 Task: Create a section Light Speed and in the section, add a milestone IT Audit and Compliance in the project BrainWave
Action: Mouse moved to (263, 402)
Screenshot: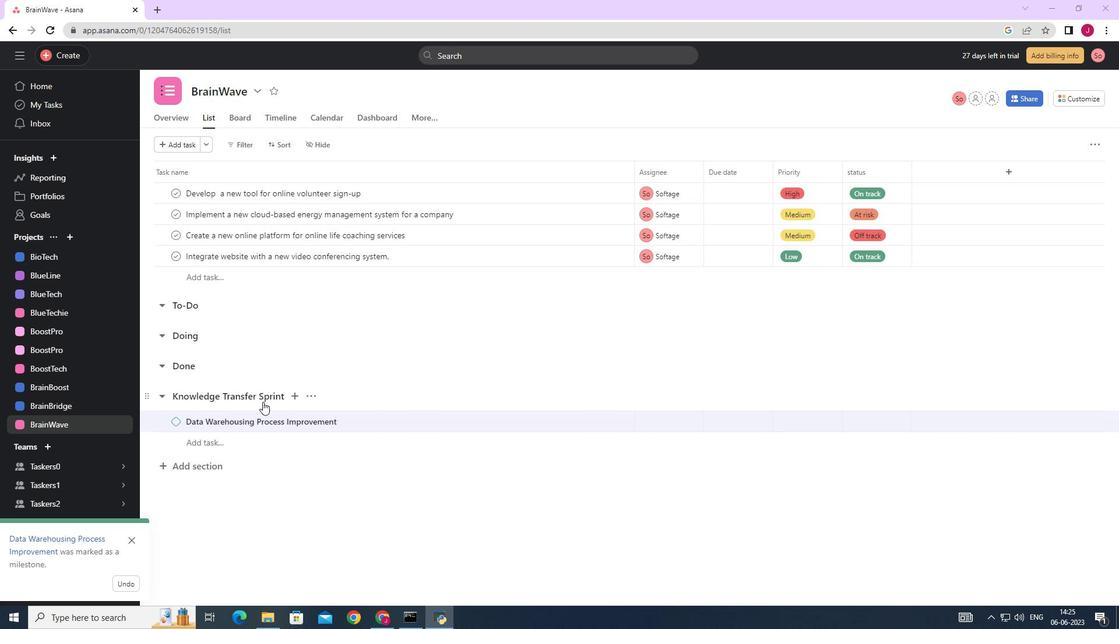 
Action: Mouse scrolled (263, 401) with delta (0, 0)
Screenshot: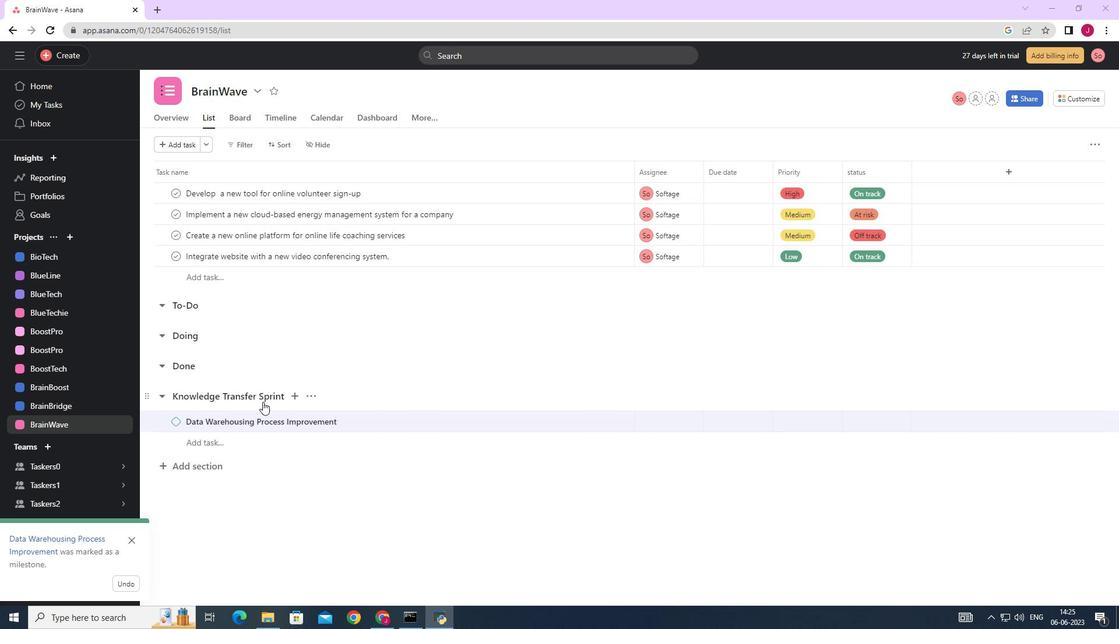 
Action: Mouse moved to (263, 402)
Screenshot: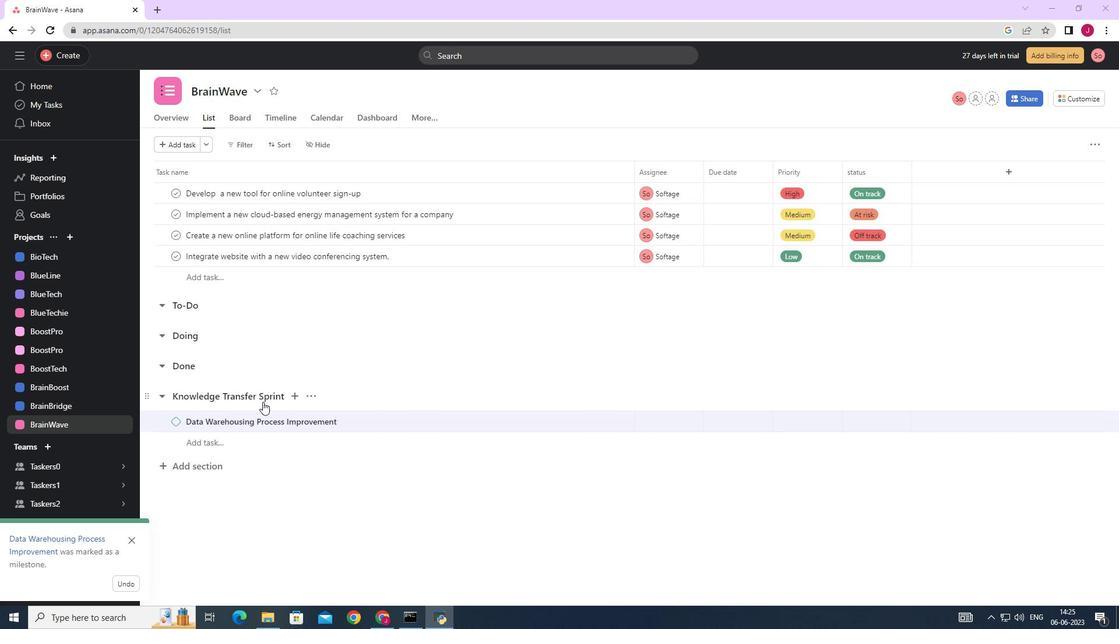 
Action: Mouse scrolled (263, 402) with delta (0, 0)
Screenshot: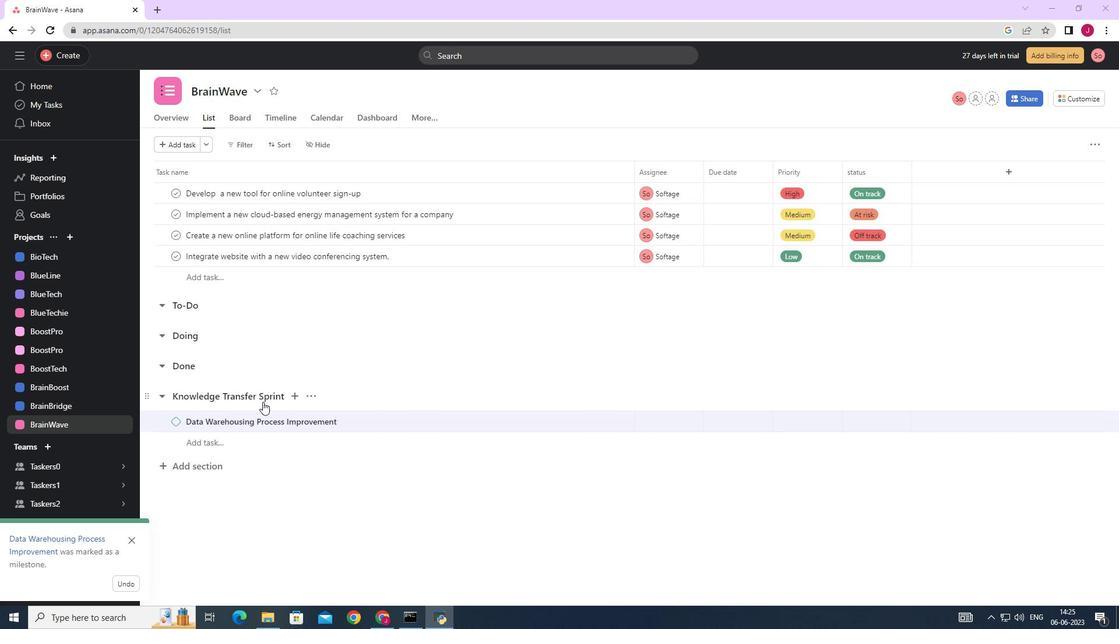 
Action: Mouse moved to (263, 402)
Screenshot: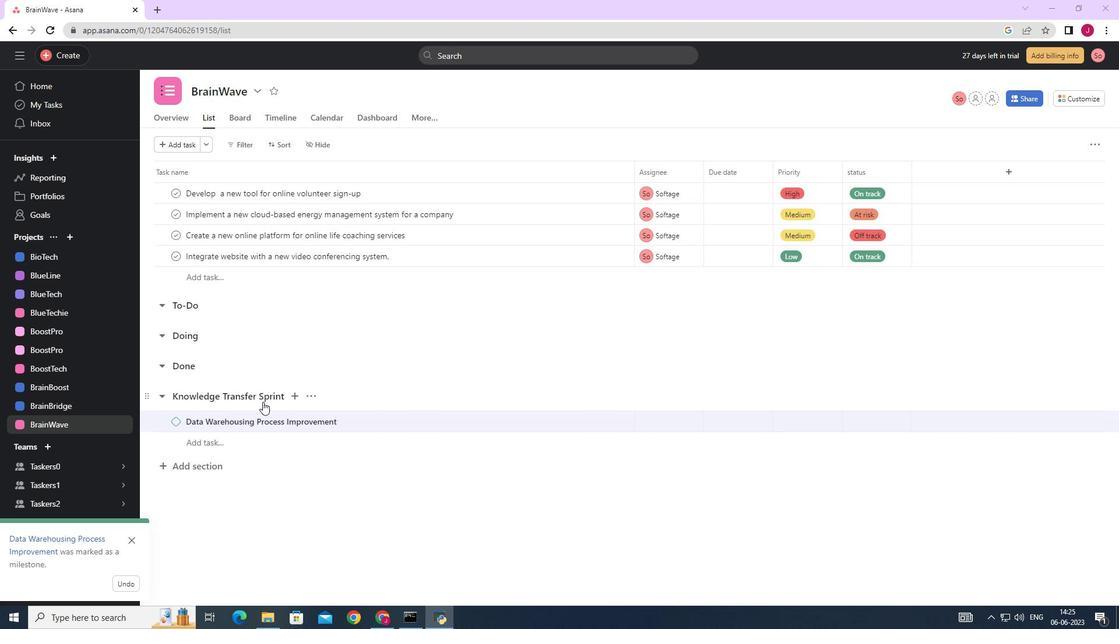 
Action: Mouse scrolled (263, 402) with delta (0, 0)
Screenshot: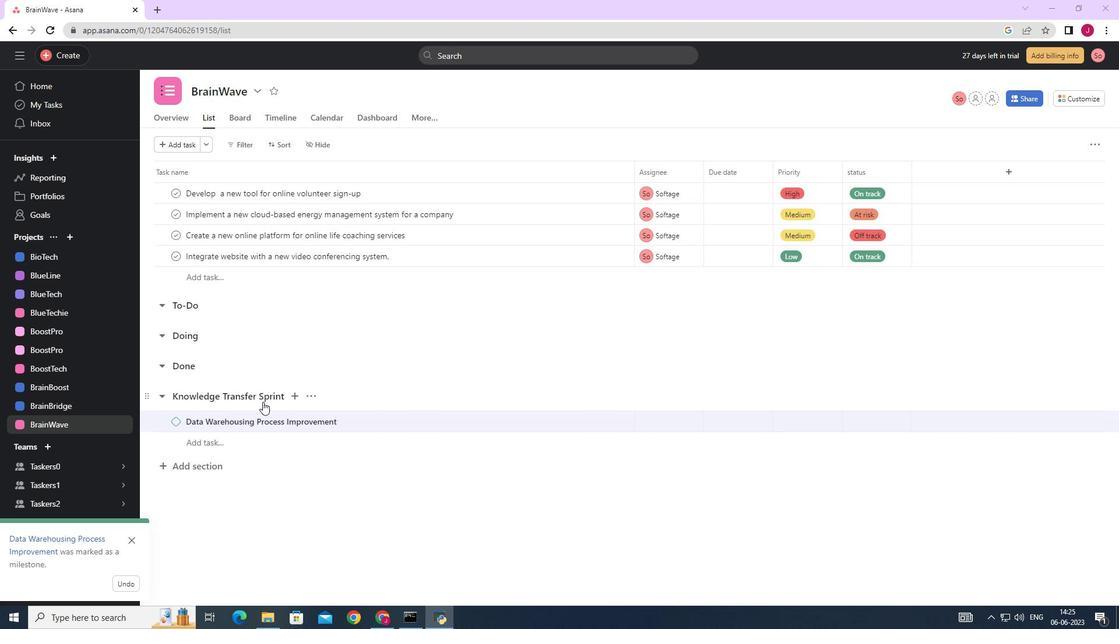 
Action: Mouse scrolled (263, 402) with delta (0, 0)
Screenshot: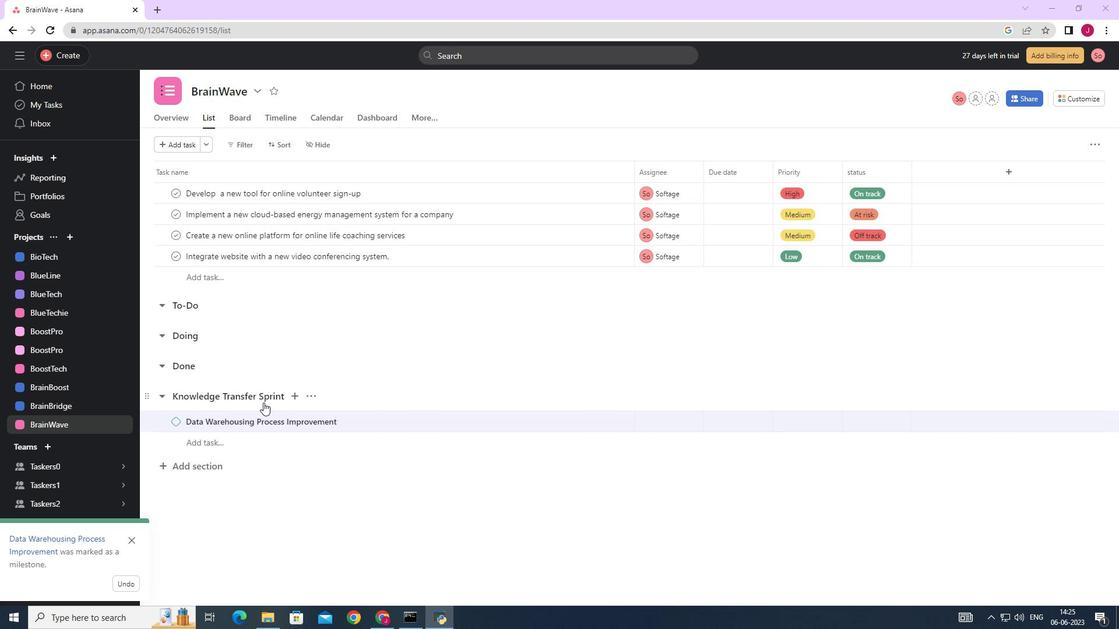 
Action: Mouse moved to (205, 464)
Screenshot: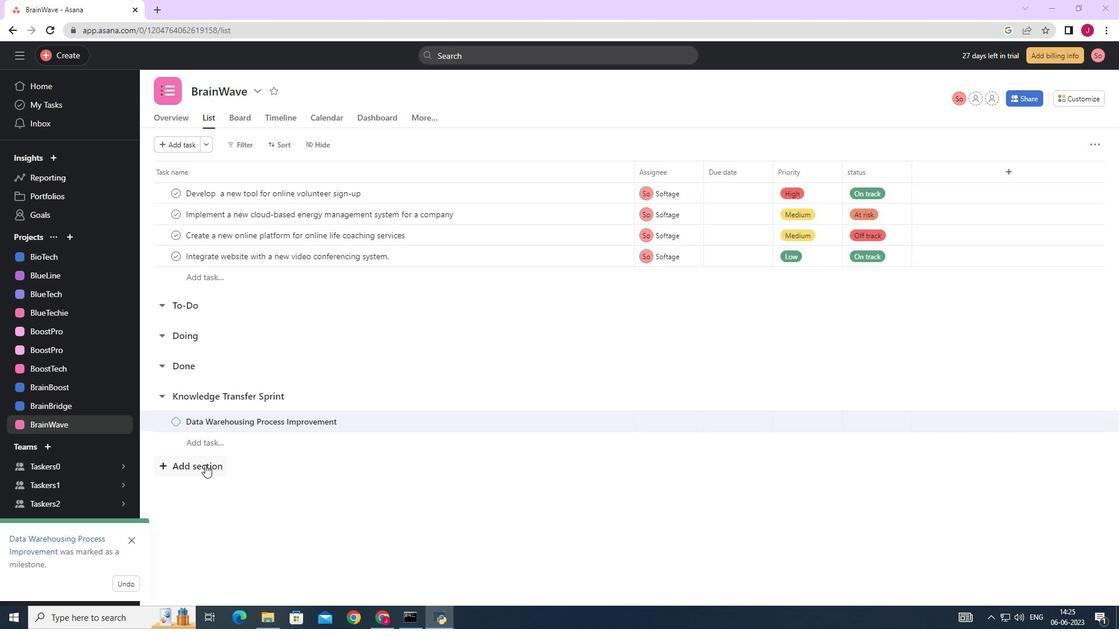 
Action: Mouse pressed left at (205, 464)
Screenshot: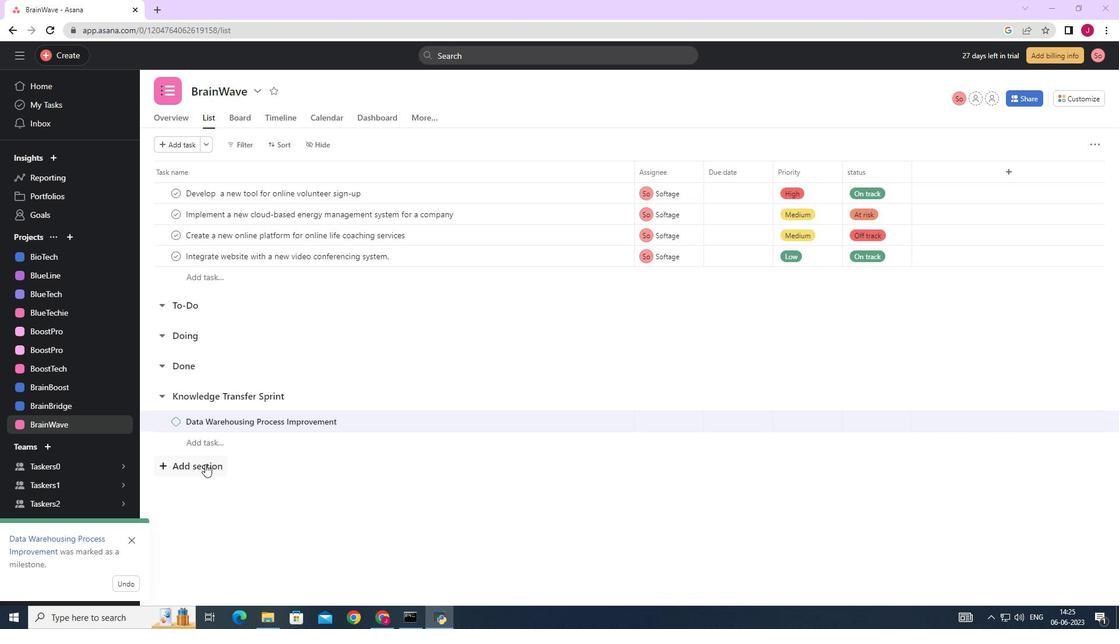 
Action: Mouse moved to (205, 463)
Screenshot: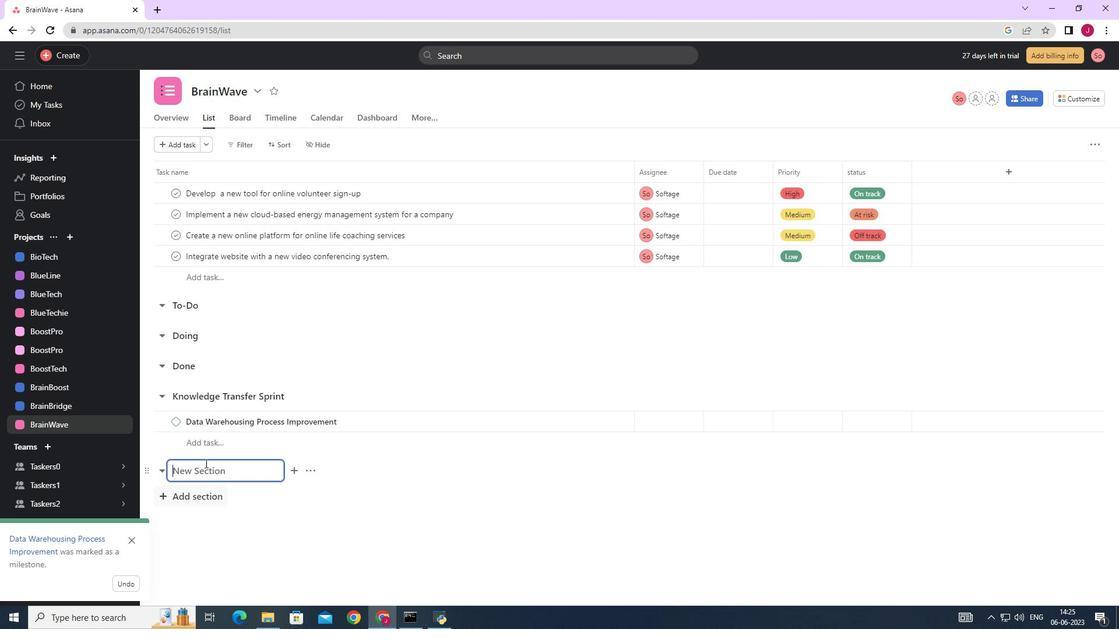 
Action: Key pressed <Key.caps_lock>L<Key.caps_lock>ifg<Key.backspace><Key.backspace>ght<Key.space><Key.caps_lock>S<Key.caps_lock>peed<Key.space><Key.enter><Key.caps_lock>IT<Key.space>A<Key.caps_lock>udit<Key.space>and<Key.space><Key.caps_lock>C<Key.caps_lock>ompliance
Screenshot: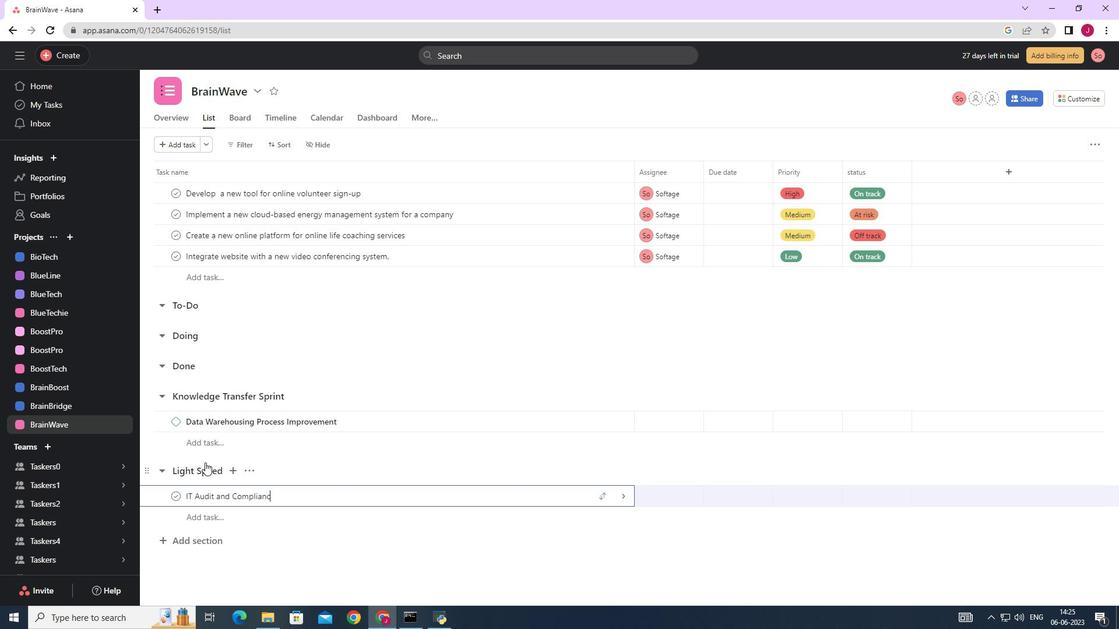 
Action: Mouse moved to (626, 495)
Screenshot: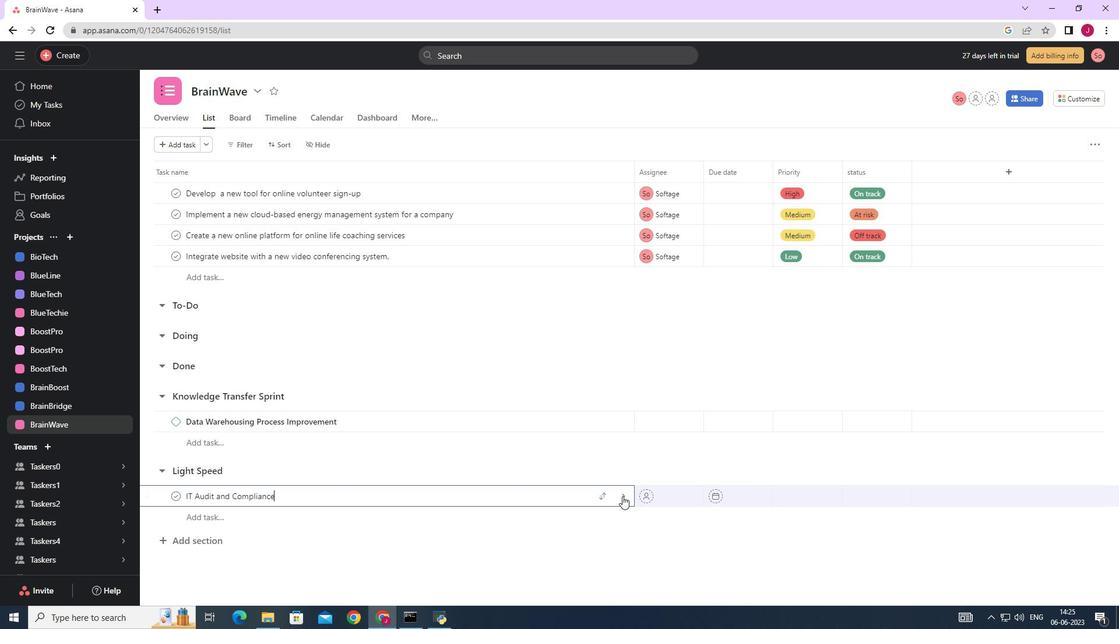 
Action: Mouse pressed left at (626, 495)
Screenshot: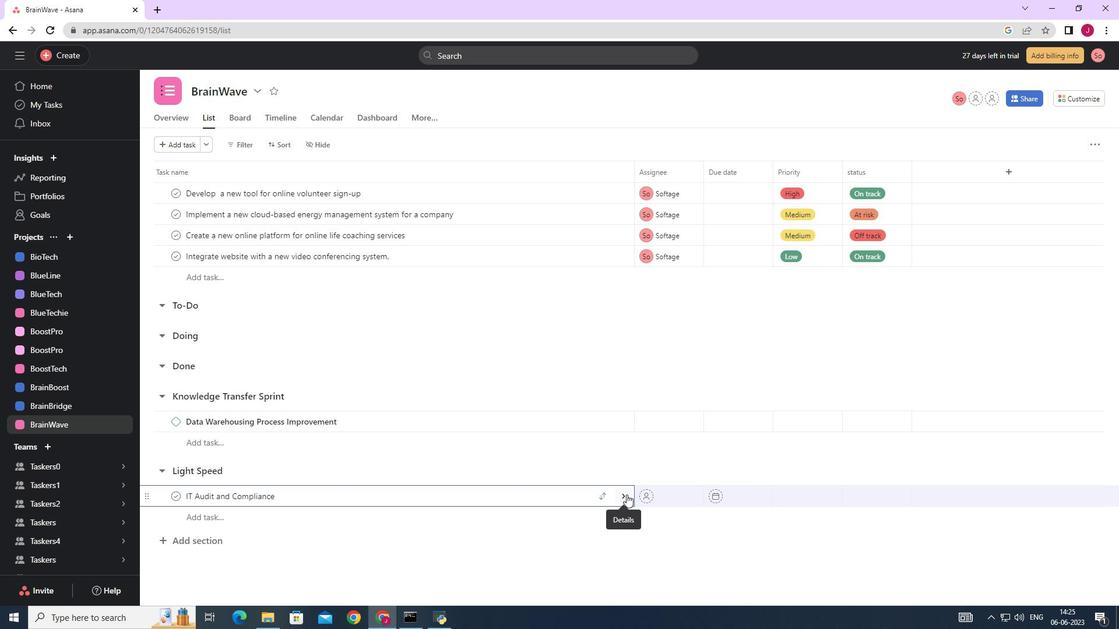 
Action: Mouse moved to (1075, 144)
Screenshot: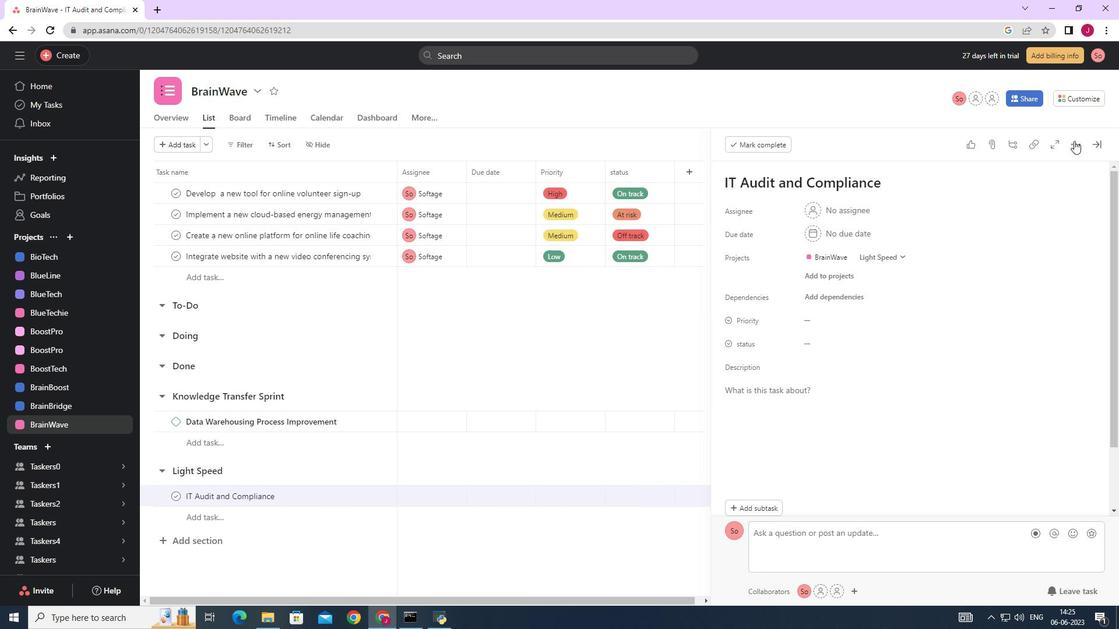 
Action: Mouse pressed left at (1075, 144)
Screenshot: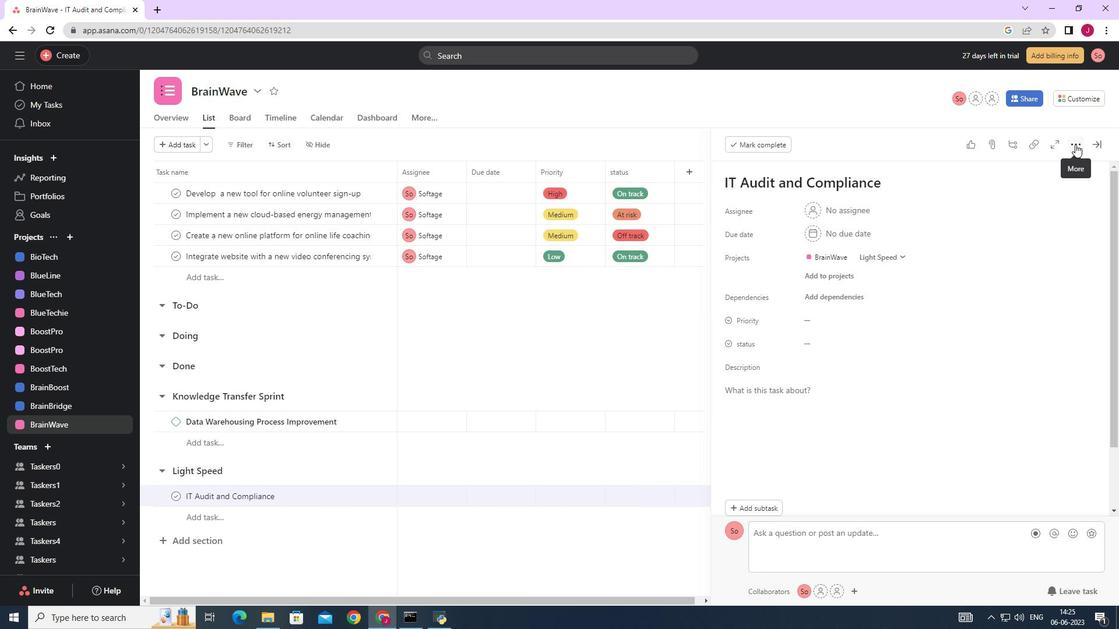 
Action: Mouse moved to (989, 191)
Screenshot: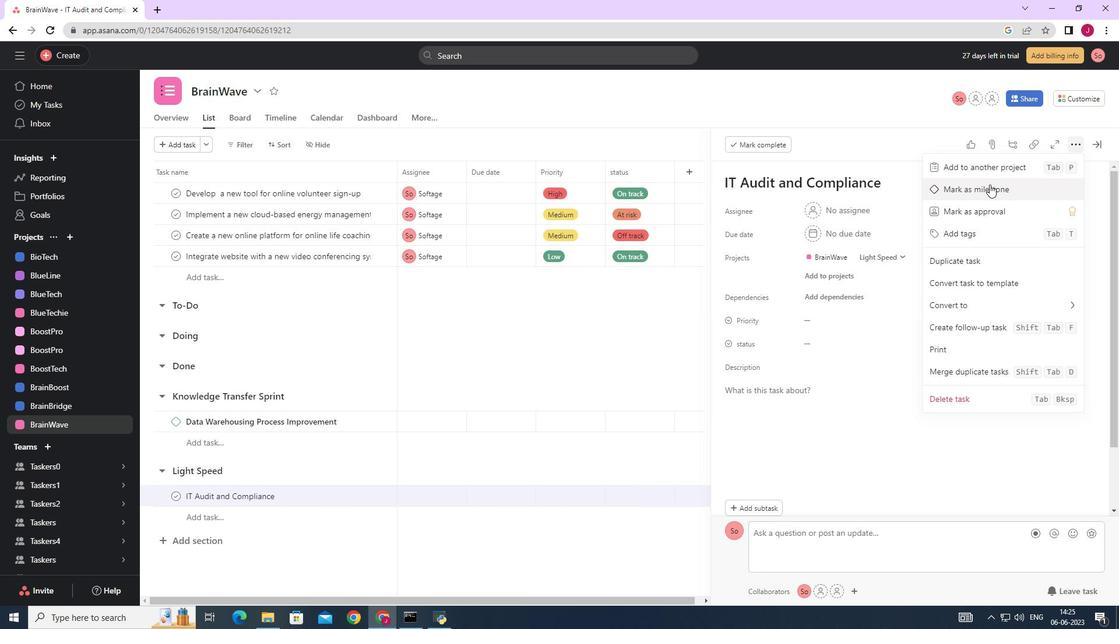 
Action: Mouse pressed left at (989, 191)
Screenshot: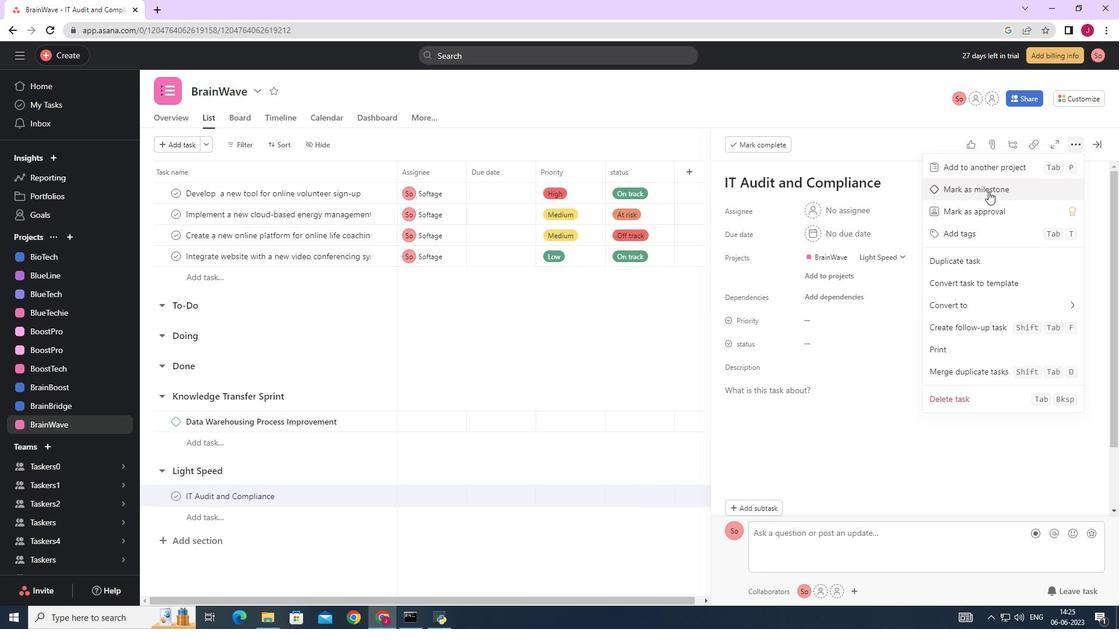 
Action: Mouse moved to (1097, 144)
Screenshot: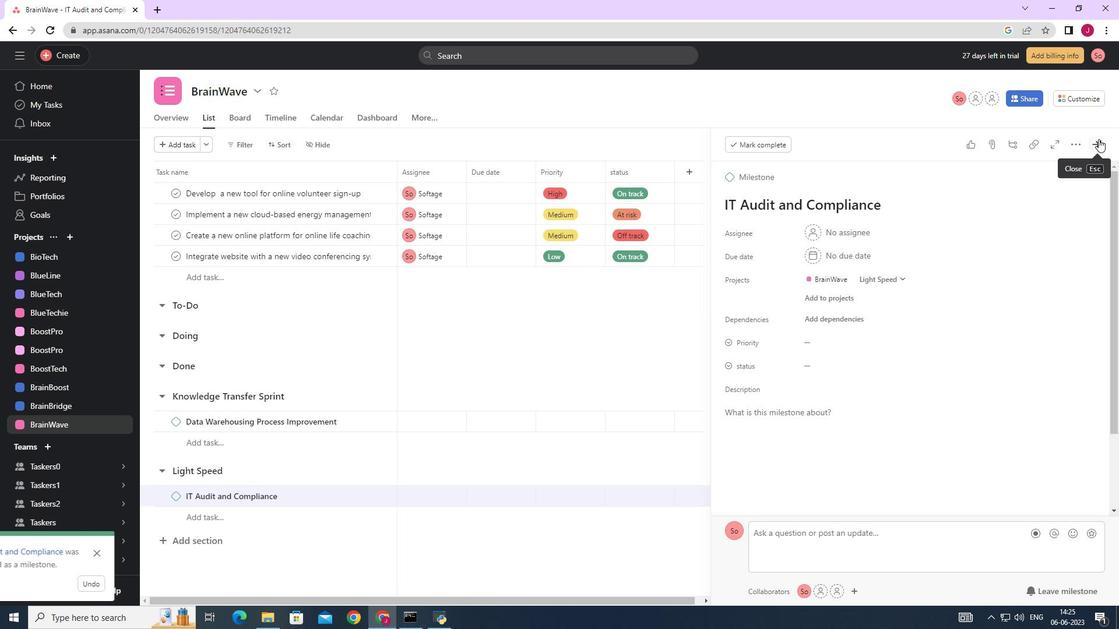 
Action: Mouse pressed left at (1097, 144)
Screenshot: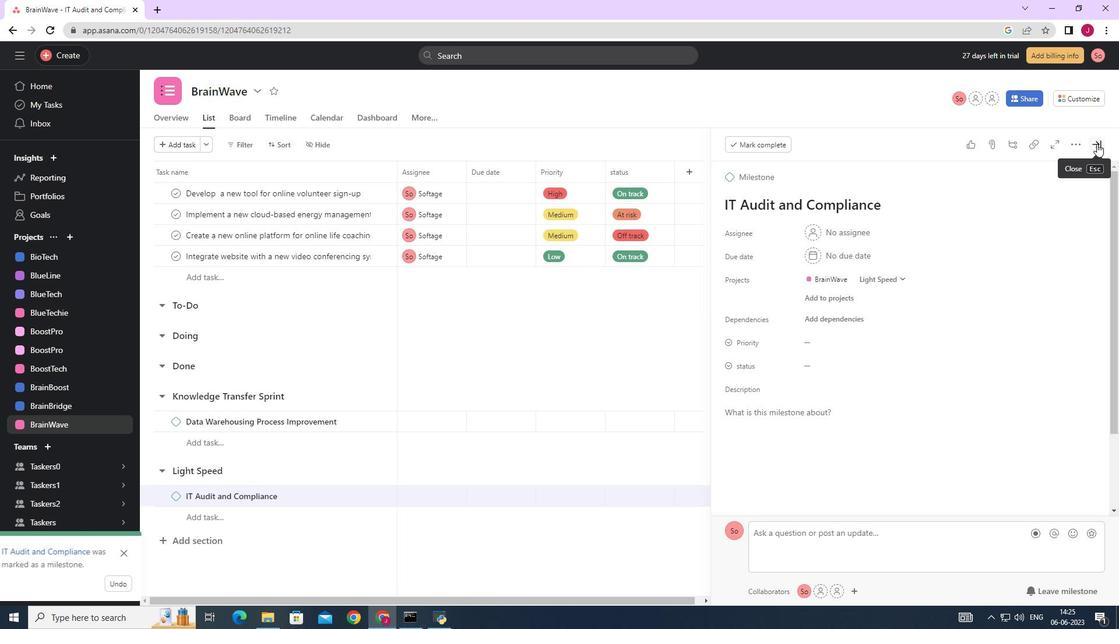 
Action: Mouse moved to (1083, 144)
Screenshot: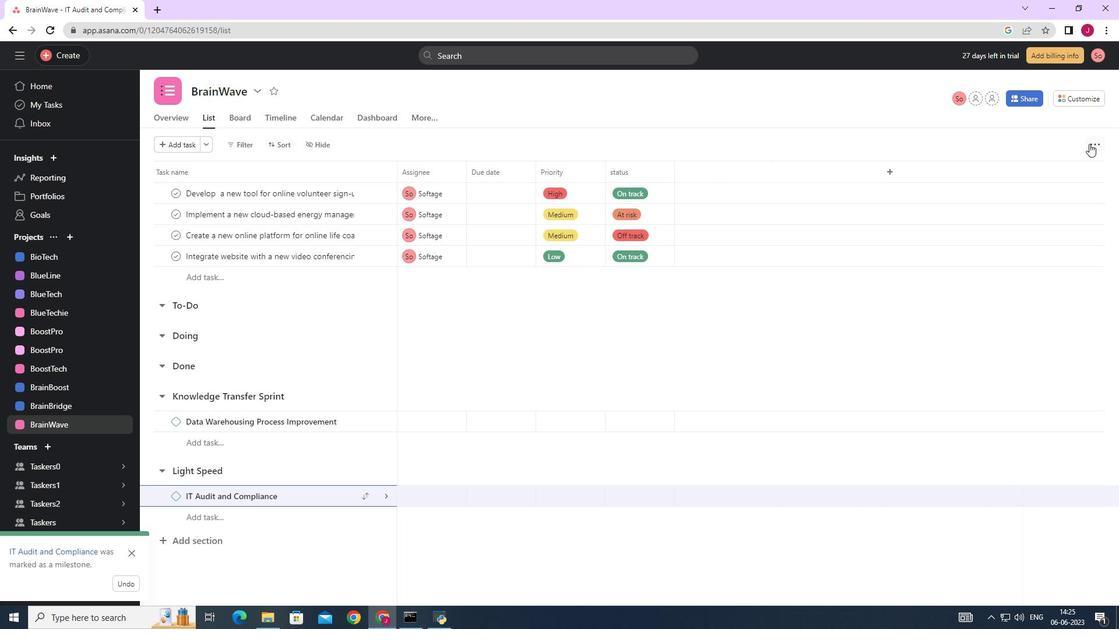
